 Task: Find directions from Istanbul to Ancient City of  Troy in Turkey.
Action: Mouse moved to (332, 180)
Screenshot: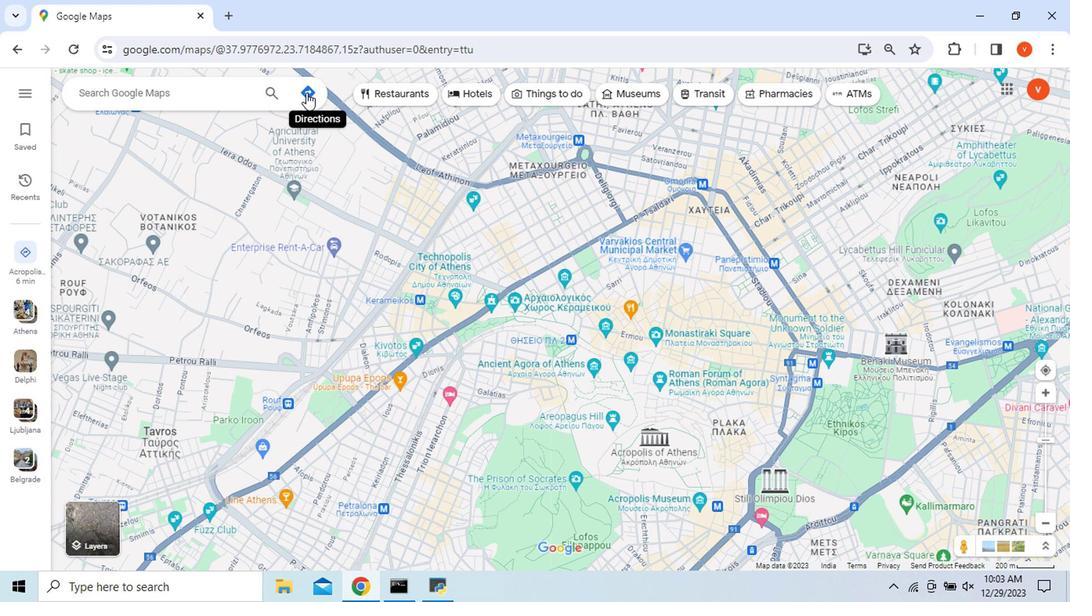 
Action: Mouse pressed left at (332, 180)
Screenshot: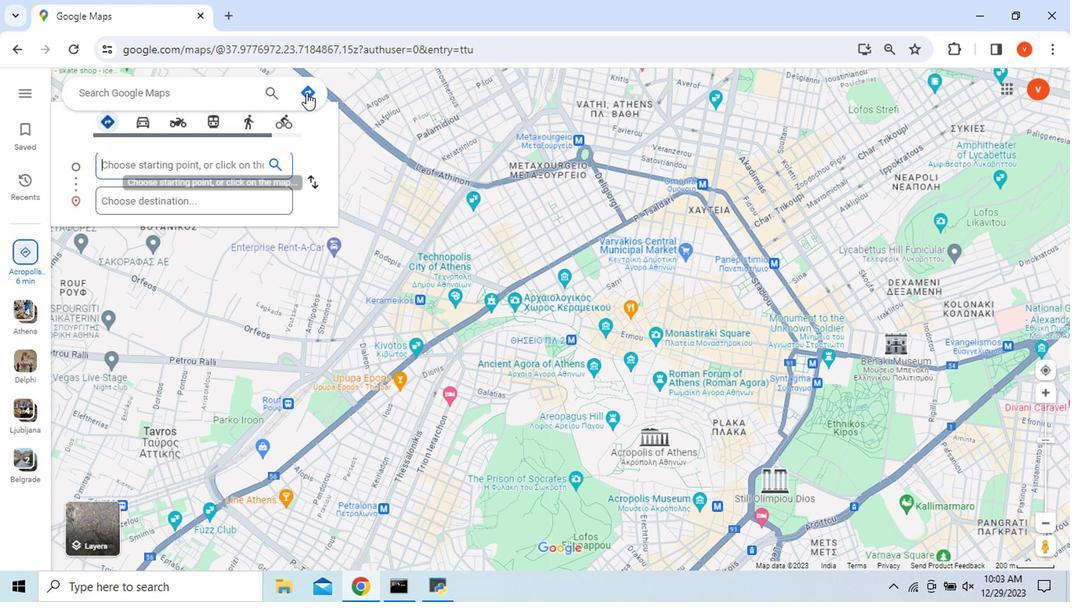 
Action: Mouse moved to (332, 180)
Screenshot: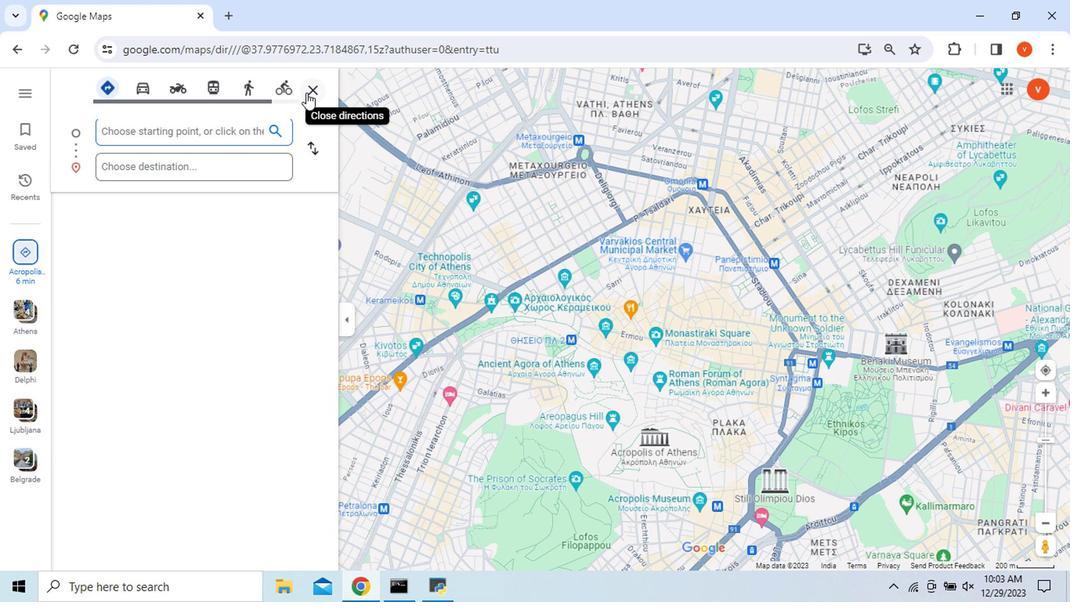 
Action: Key pressed <Key.shift_r>Istanbul
Screenshot: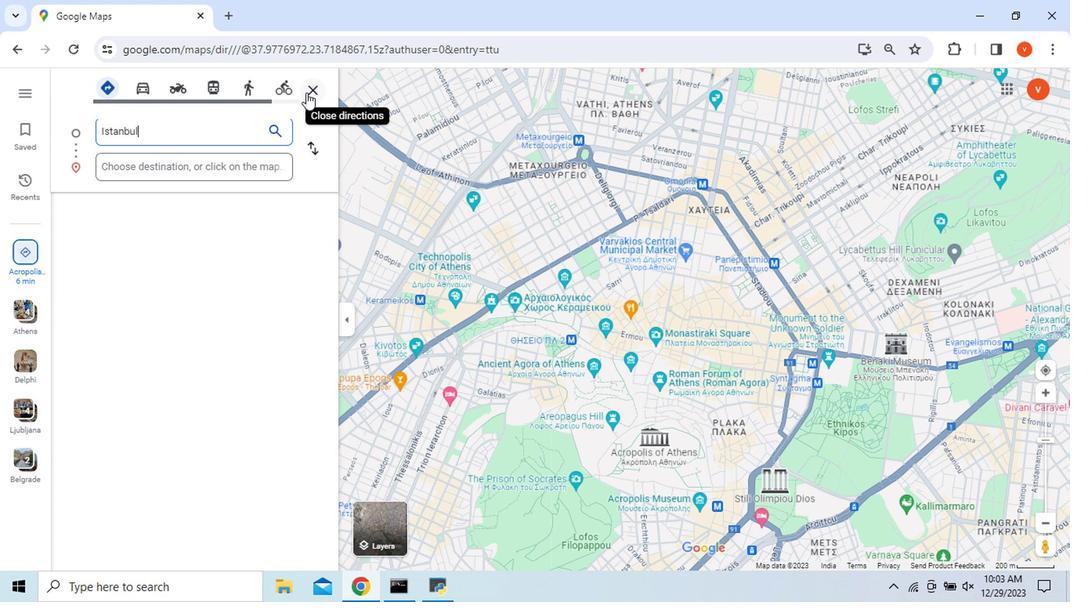 
Action: Mouse moved to (259, 231)
Screenshot: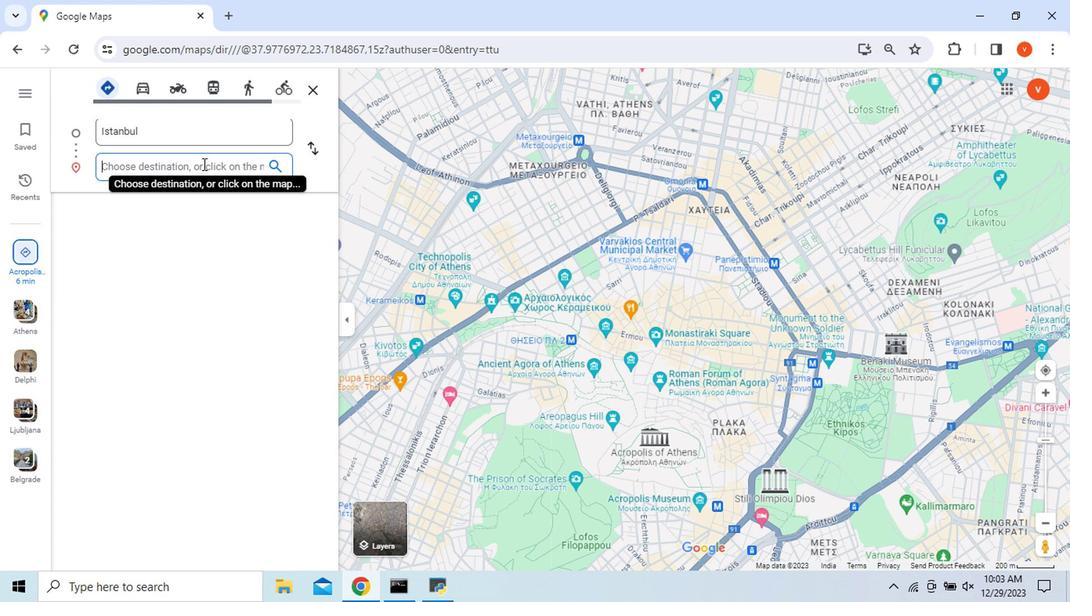 
Action: Mouse pressed left at (259, 231)
Screenshot: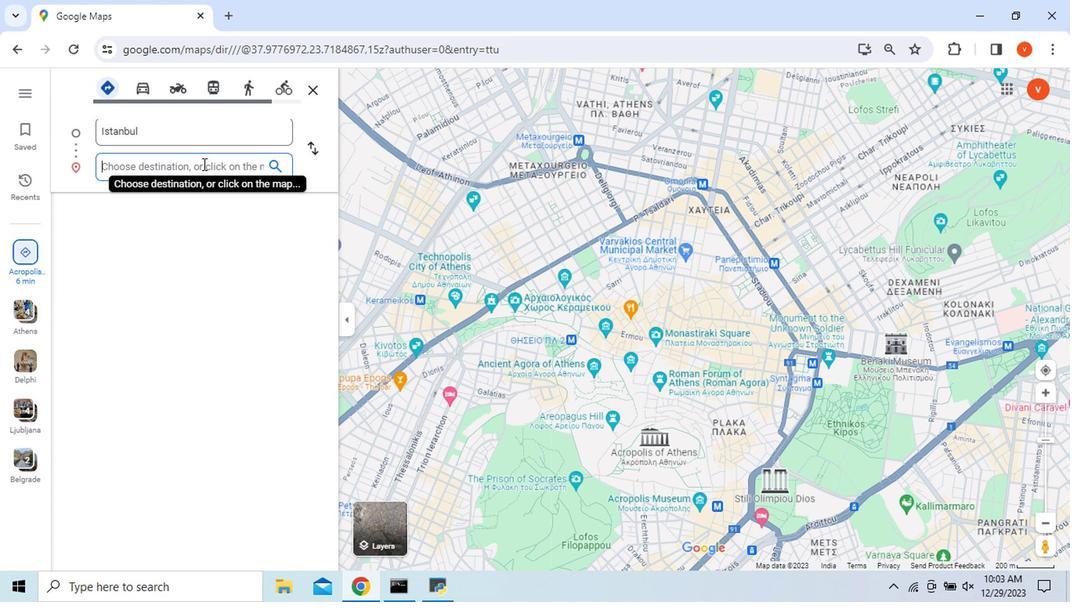 
Action: Mouse moved to (259, 231)
Screenshot: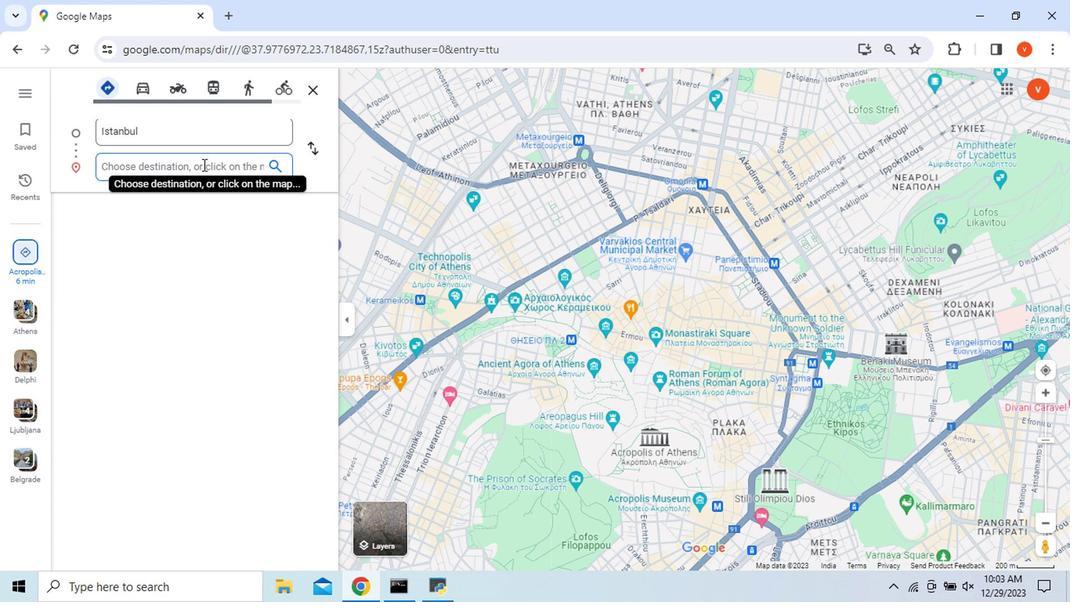 
Action: Key pressed <Key.shift>Troy,<Key.space><Key.shift>Turkey
Screenshot: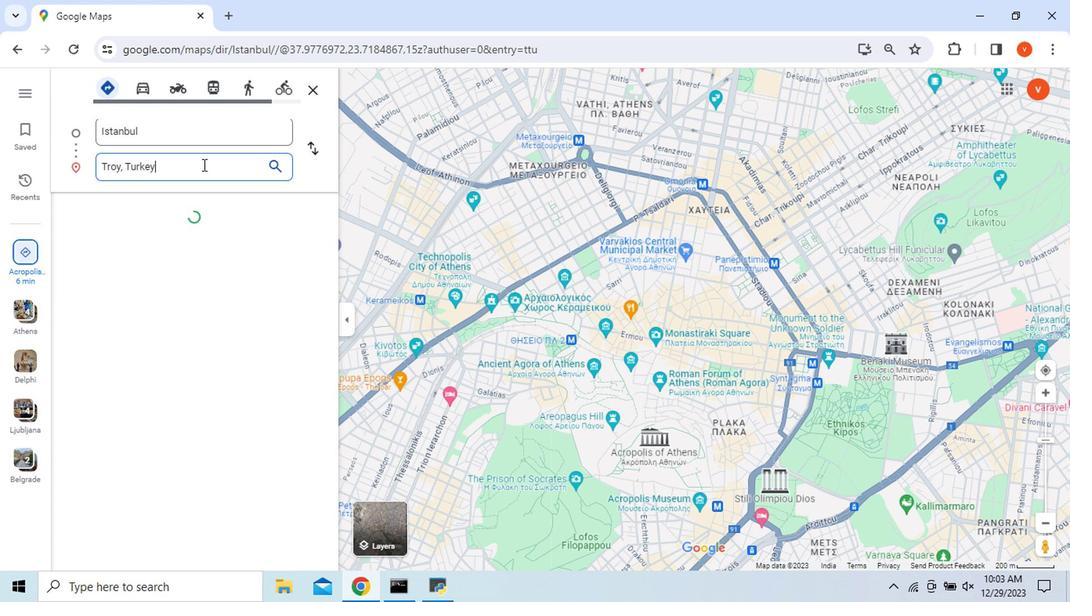 
Action: Mouse moved to (307, 231)
Screenshot: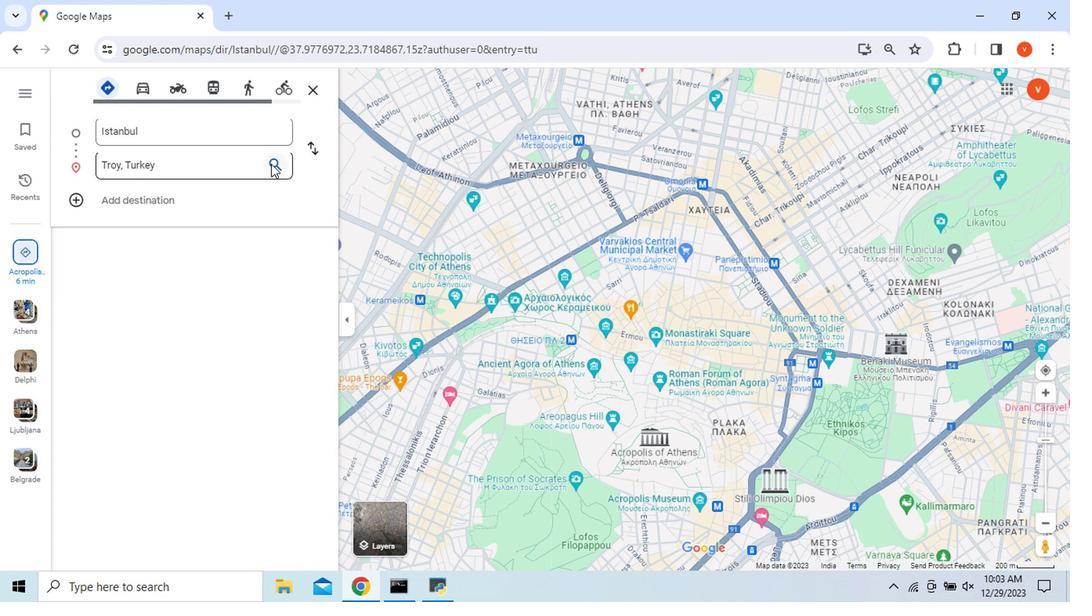 
Action: Mouse pressed left at (307, 231)
Screenshot: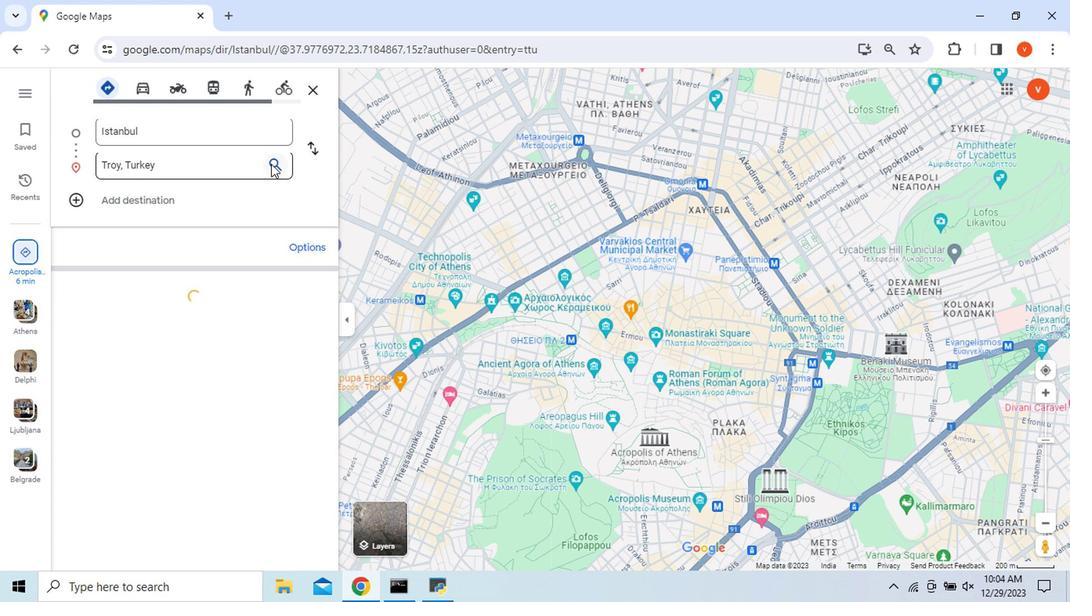 
Action: Mouse moved to (195, 402)
Screenshot: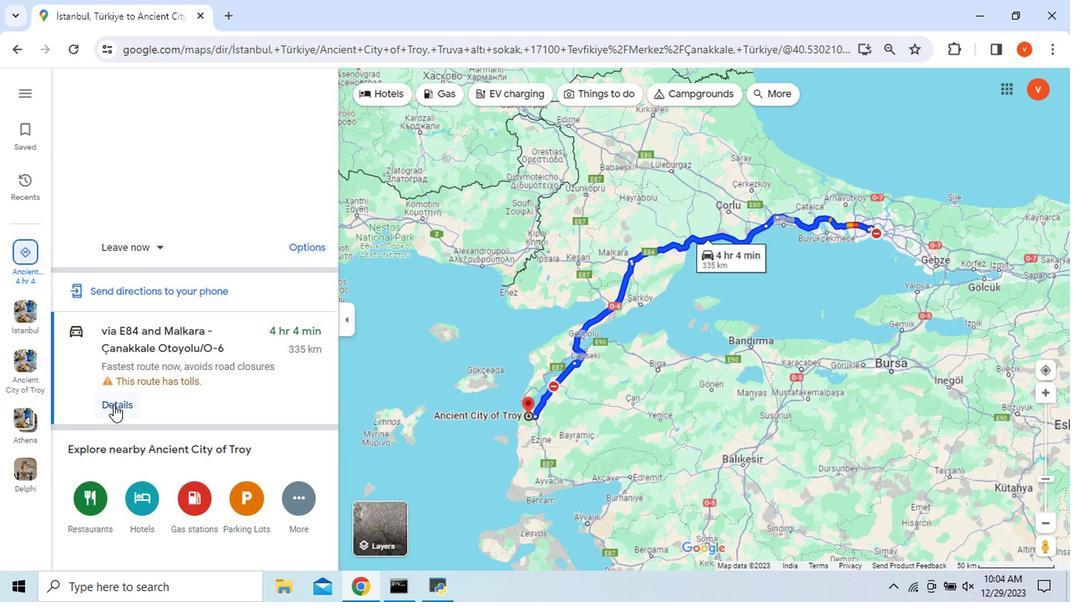 
Action: Mouse pressed left at (195, 402)
Screenshot: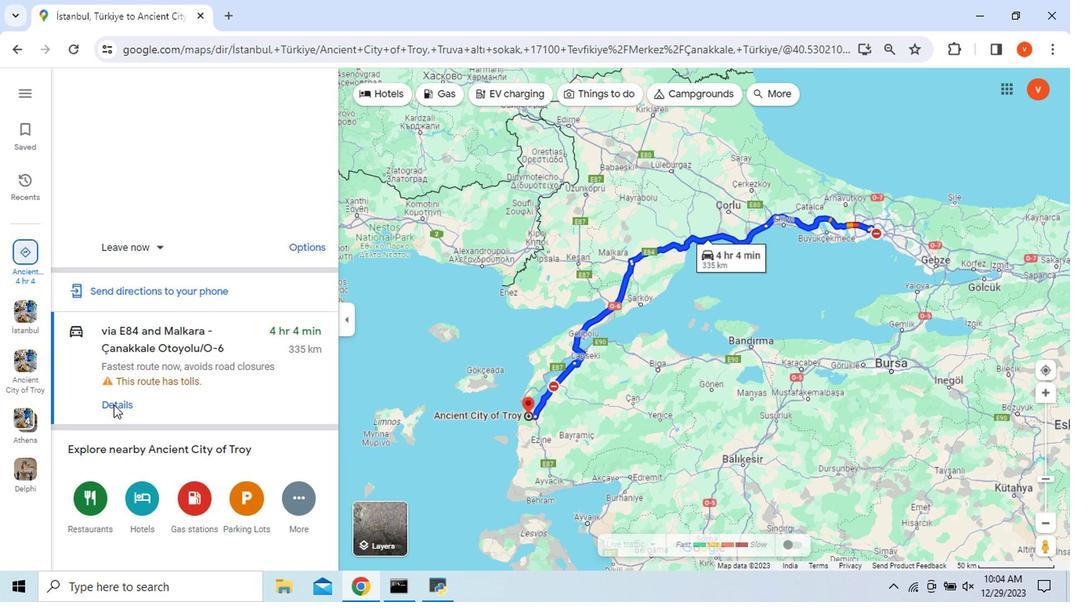 
Action: Mouse moved to (169, 315)
Screenshot: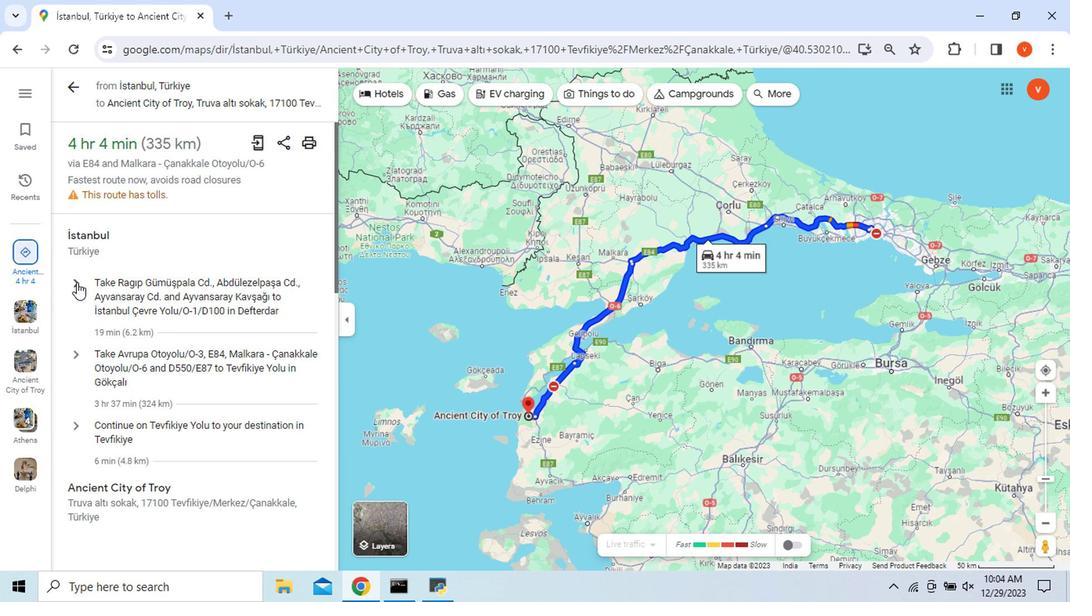 
Action: Mouse pressed left at (169, 315)
Screenshot: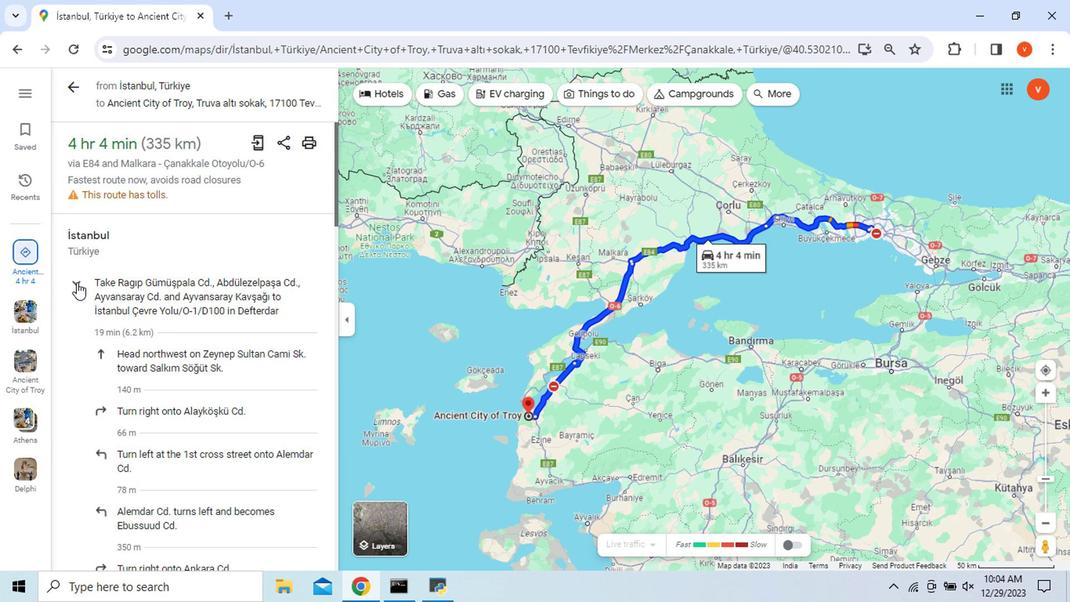 
Action: Mouse moved to (165, 351)
Screenshot: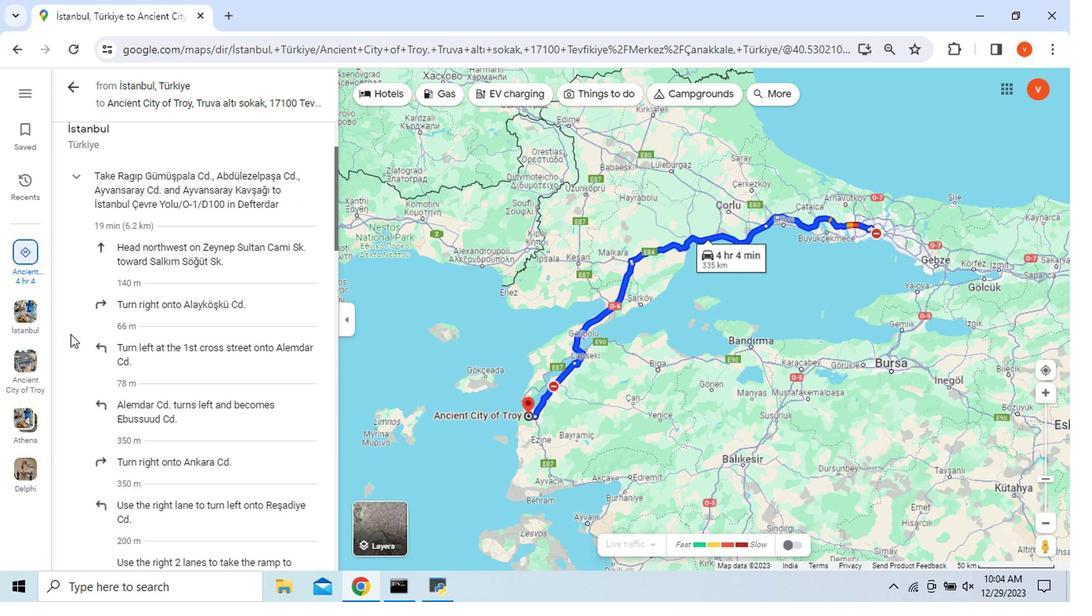 
Action: Mouse scrolled (165, 351) with delta (0, 0)
Screenshot: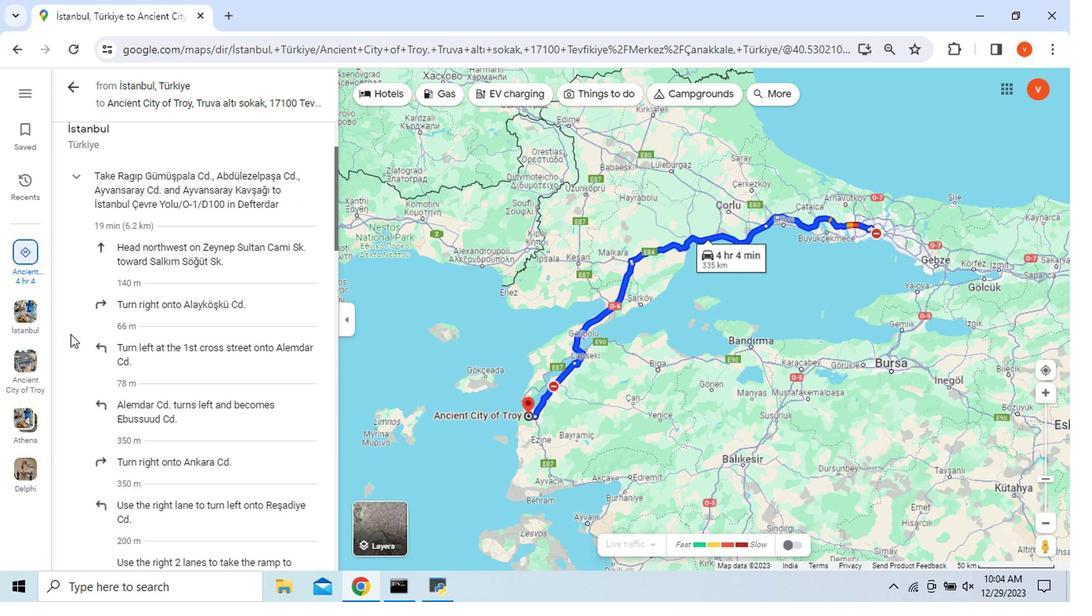 
Action: Mouse moved to (165, 352)
Screenshot: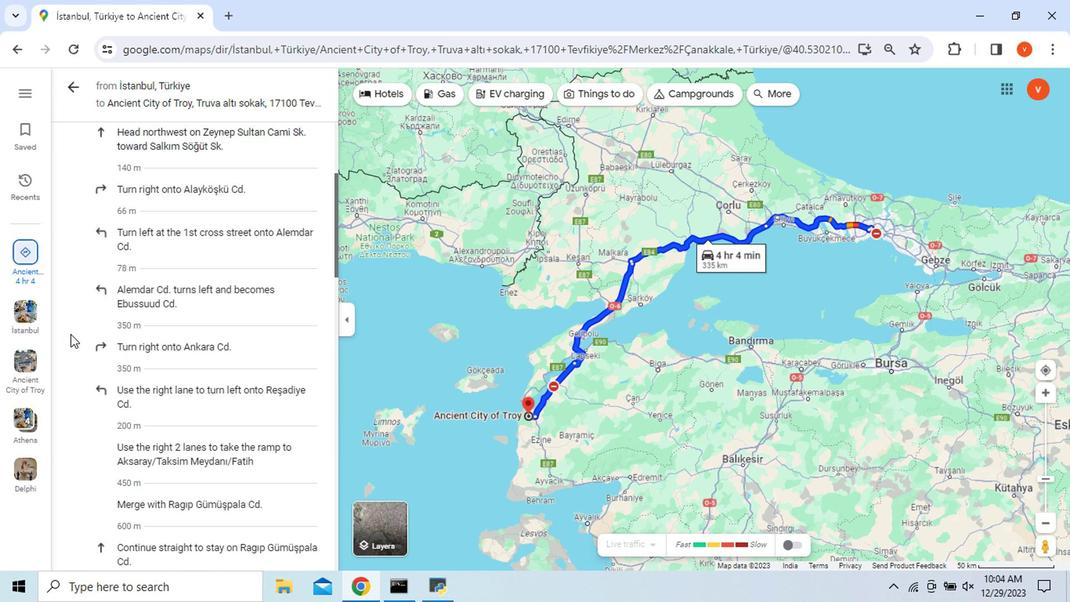 
Action: Mouse scrolled (165, 351) with delta (0, 0)
Screenshot: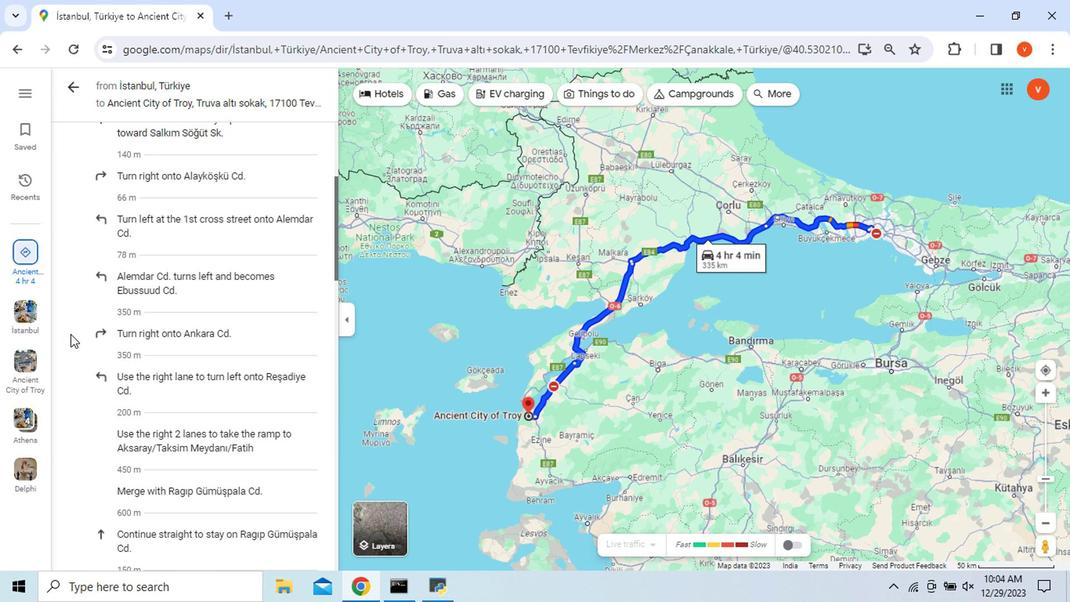 
Action: Mouse scrolled (165, 351) with delta (0, 0)
Screenshot: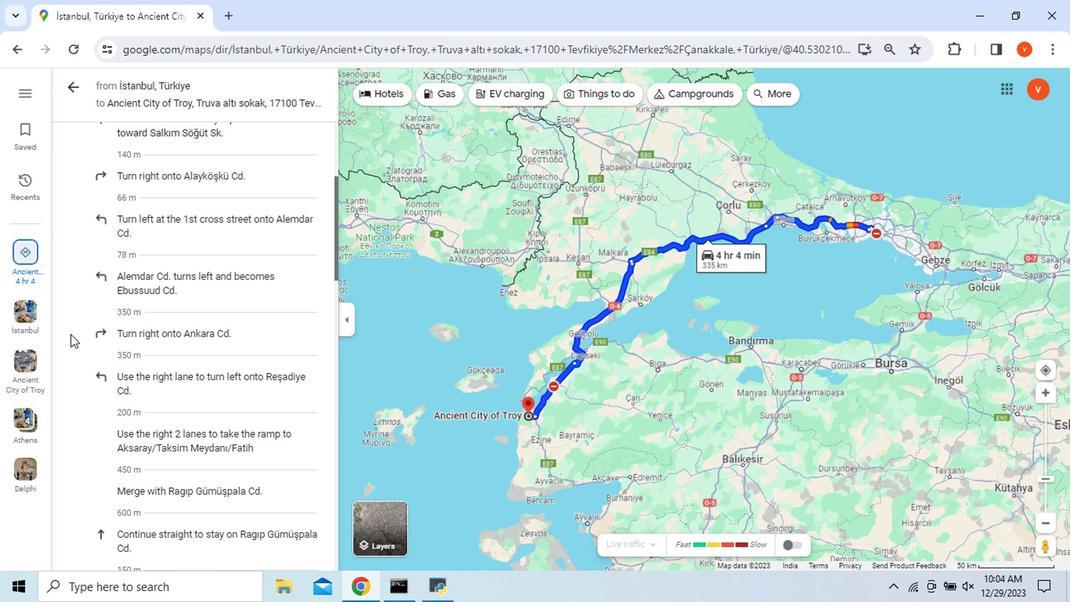 
Action: Mouse scrolled (165, 351) with delta (0, 0)
Screenshot: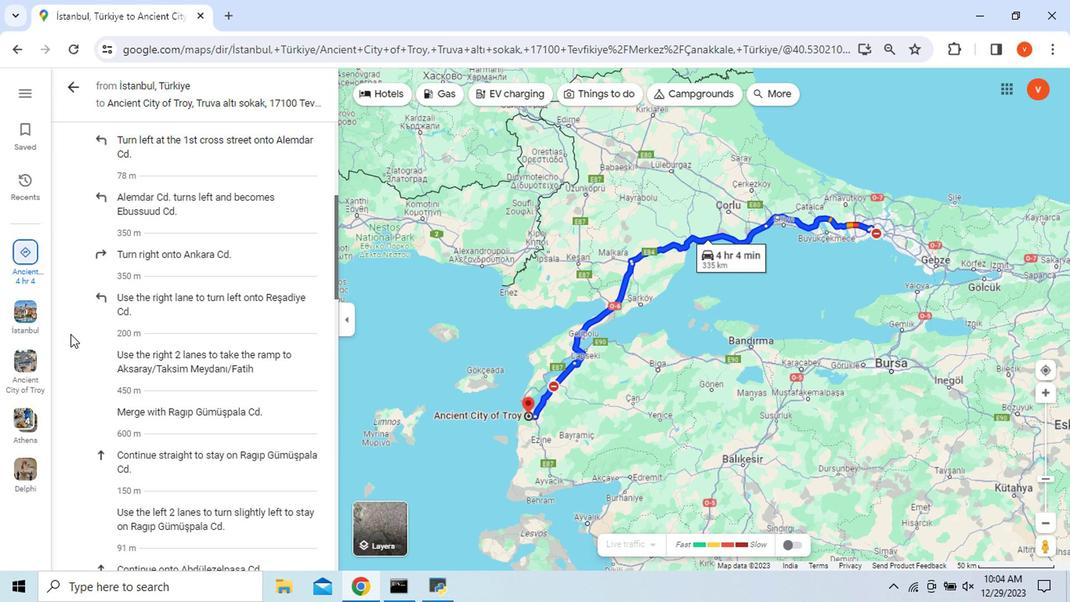 
Action: Mouse scrolled (165, 351) with delta (0, 0)
Screenshot: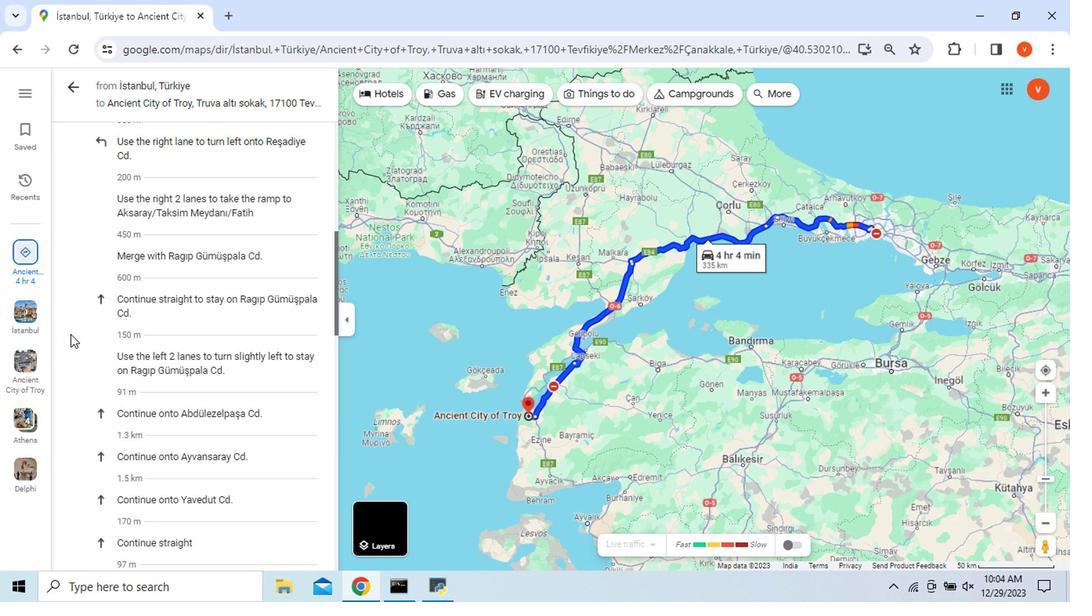 
Action: Mouse scrolled (165, 351) with delta (0, 0)
Screenshot: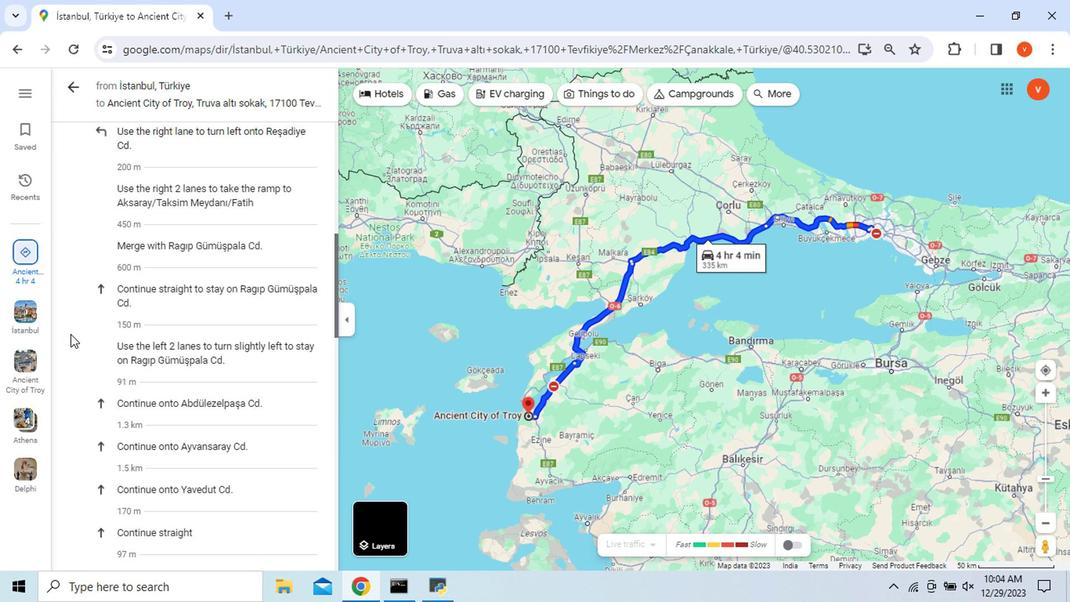
Action: Mouse scrolled (165, 351) with delta (0, 0)
Screenshot: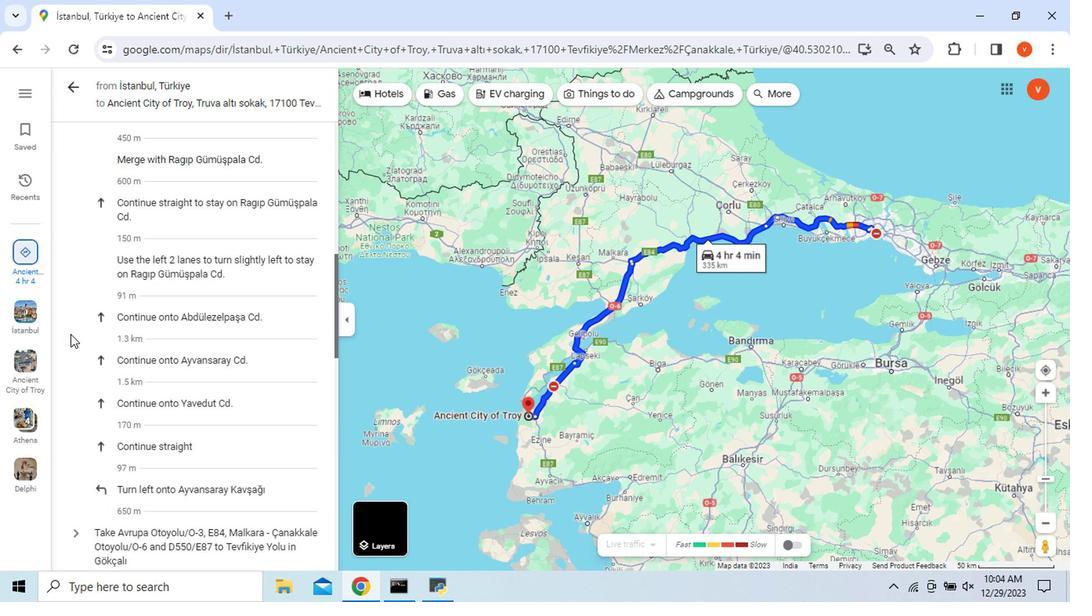 
Action: Mouse scrolled (165, 351) with delta (0, 0)
Screenshot: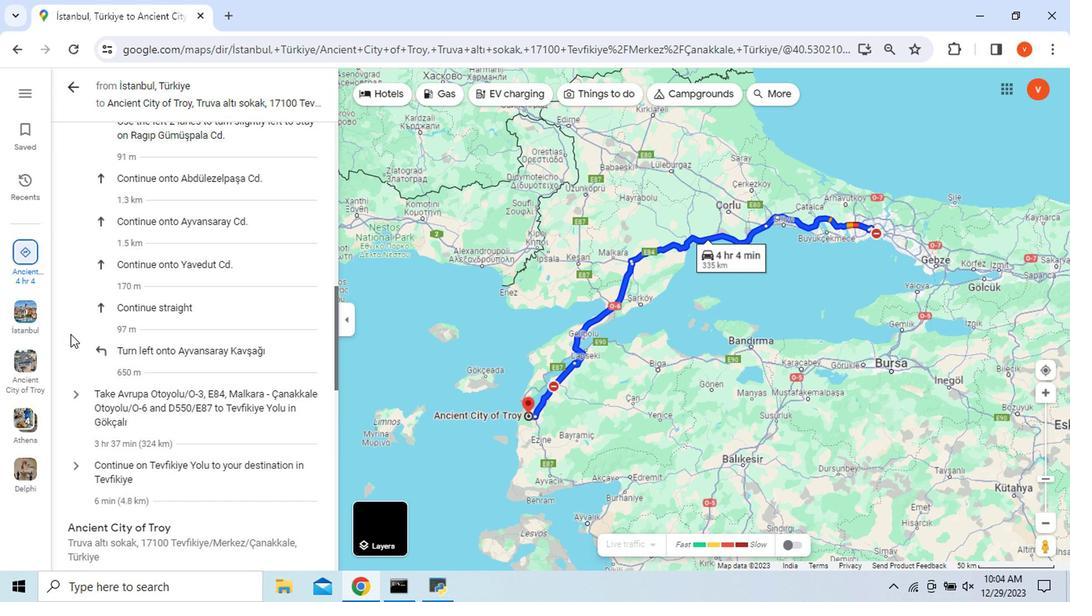 
Action: Mouse scrolled (165, 351) with delta (0, 0)
Screenshot: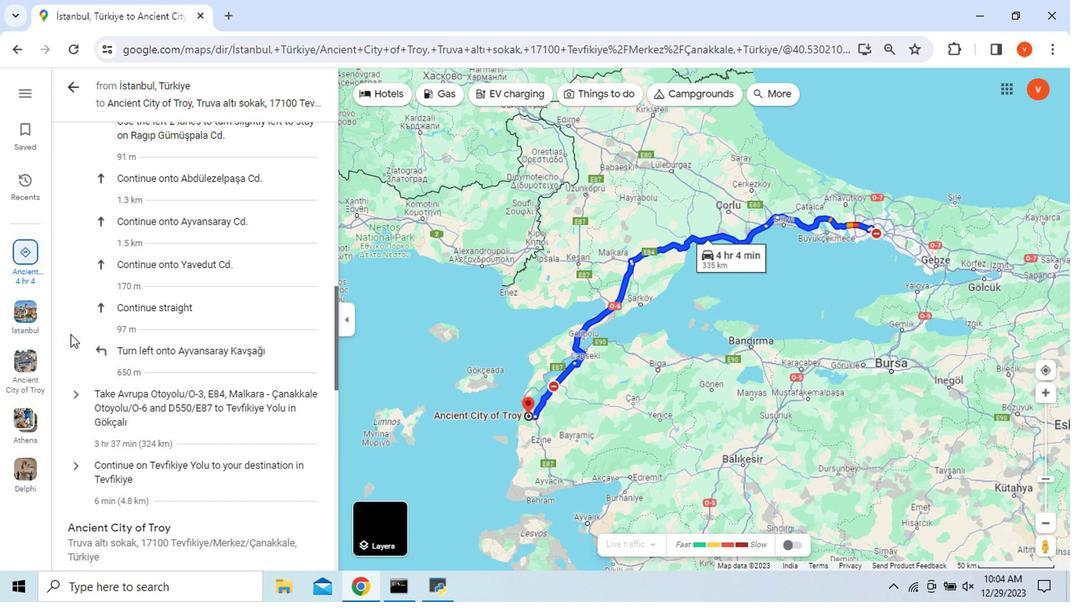 
Action: Mouse moved to (169, 399)
Screenshot: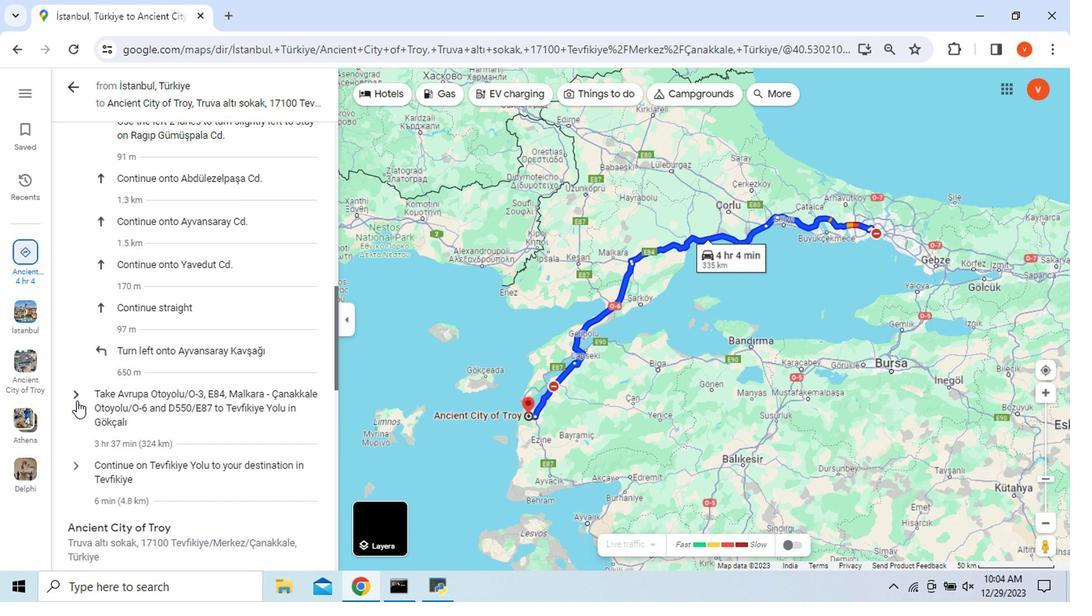 
Action: Mouse pressed left at (169, 399)
Screenshot: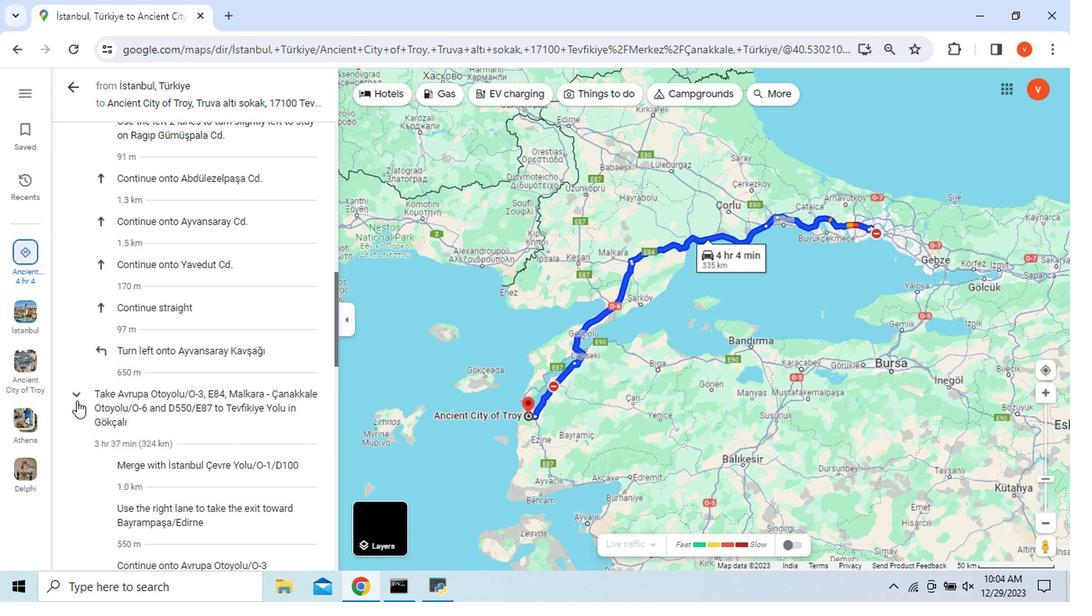 
Action: Mouse scrolled (169, 399) with delta (0, 0)
Screenshot: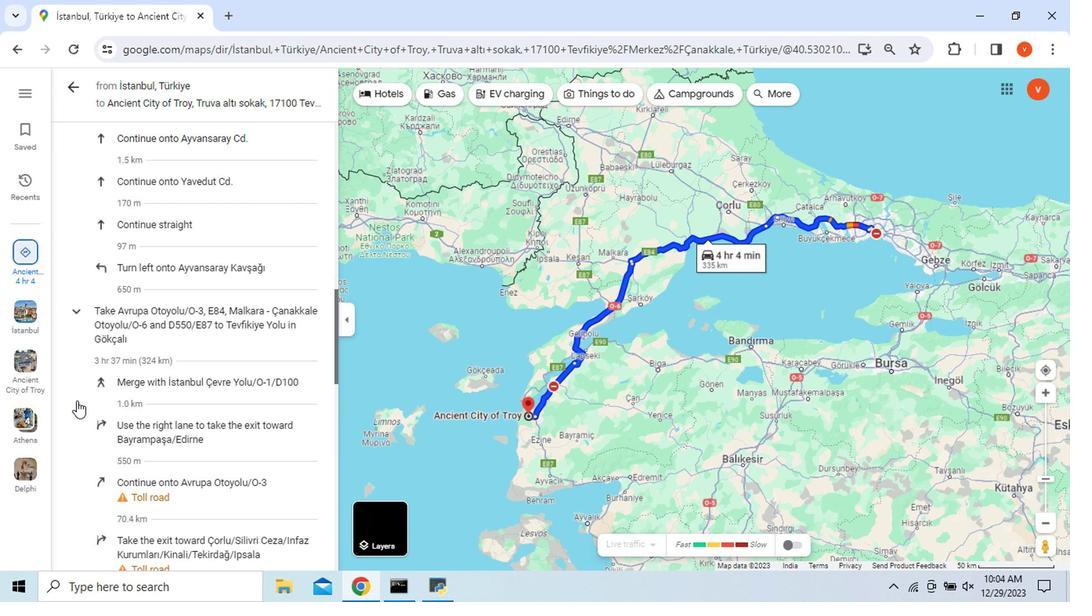 
Action: Mouse scrolled (169, 399) with delta (0, 0)
Screenshot: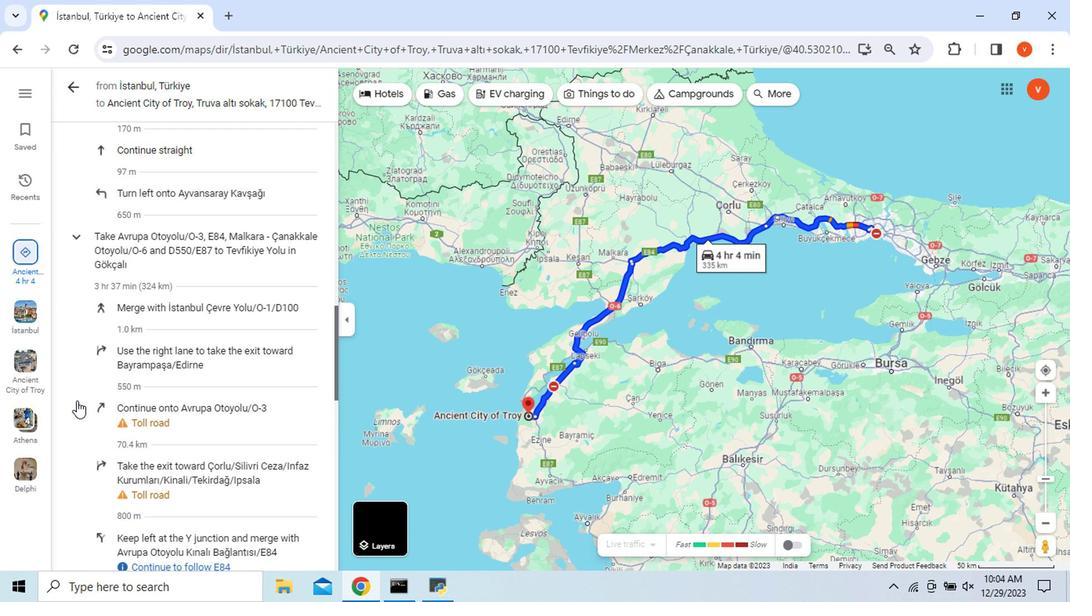 
Action: Mouse scrolled (169, 399) with delta (0, 0)
Screenshot: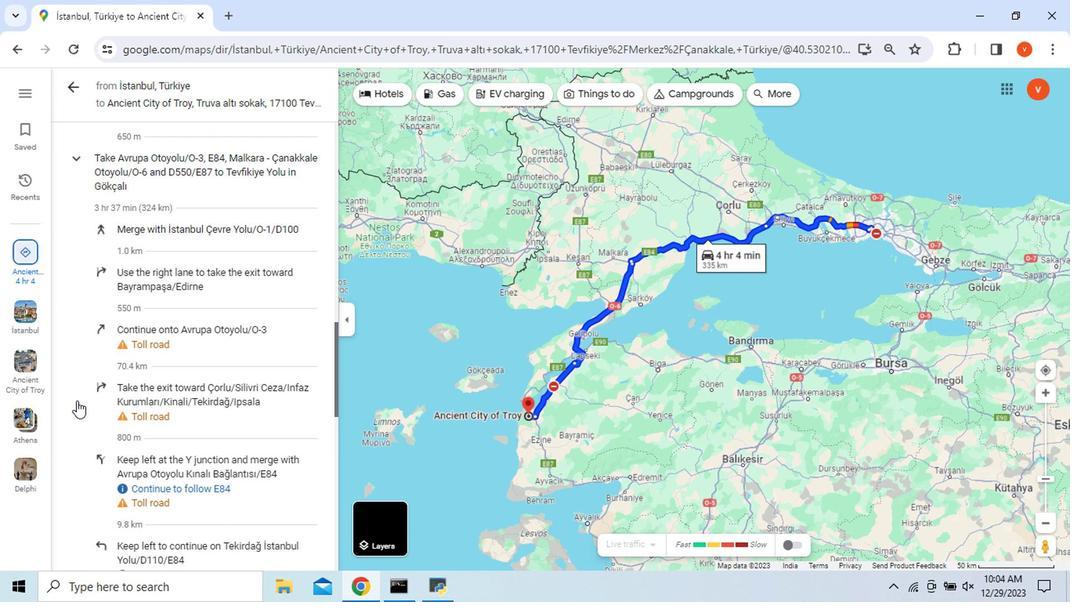 
Action: Mouse scrolled (169, 399) with delta (0, 0)
Screenshot: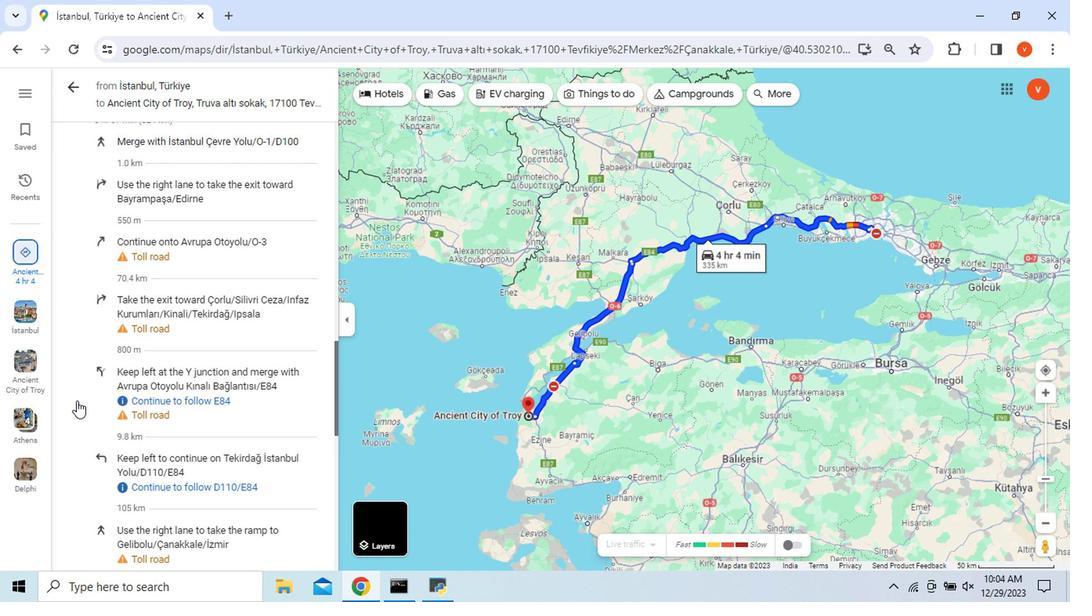 
Action: Mouse scrolled (169, 399) with delta (0, 0)
Screenshot: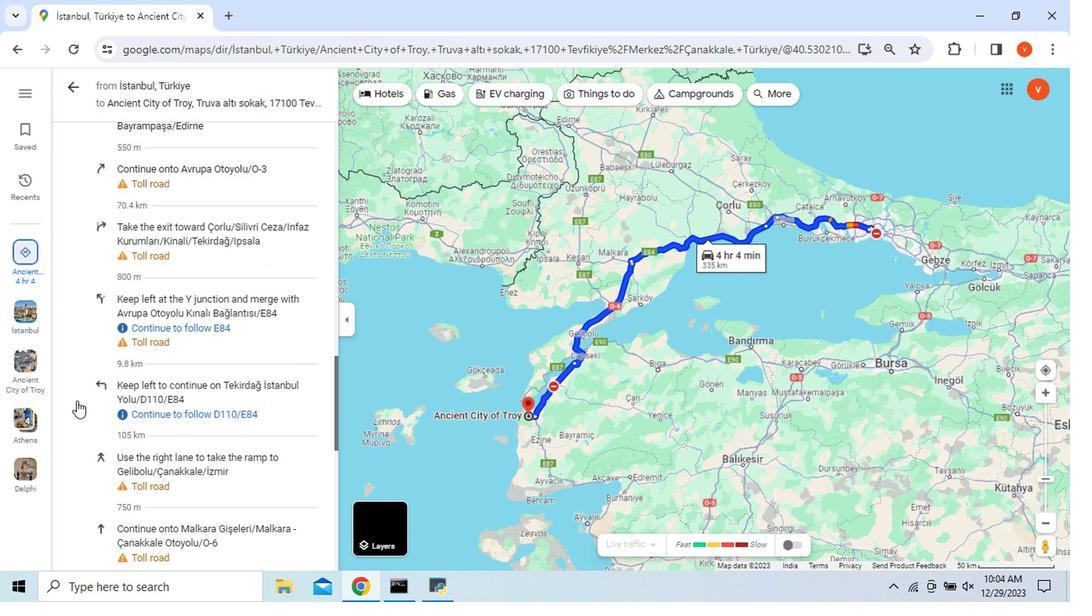 
Action: Mouse scrolled (169, 399) with delta (0, 0)
Screenshot: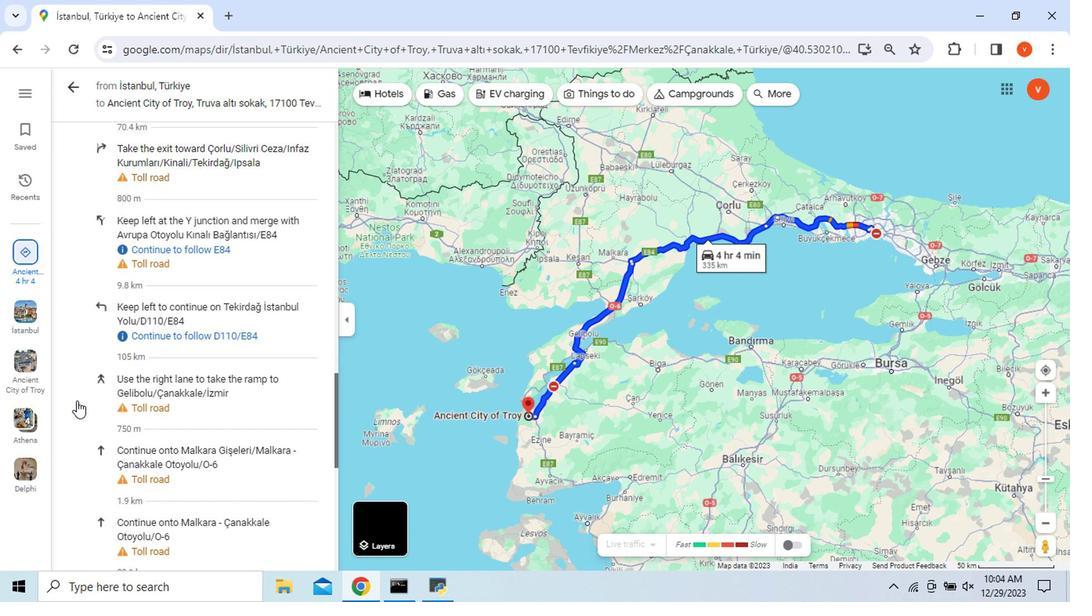 
Action: Mouse scrolled (169, 399) with delta (0, 0)
Screenshot: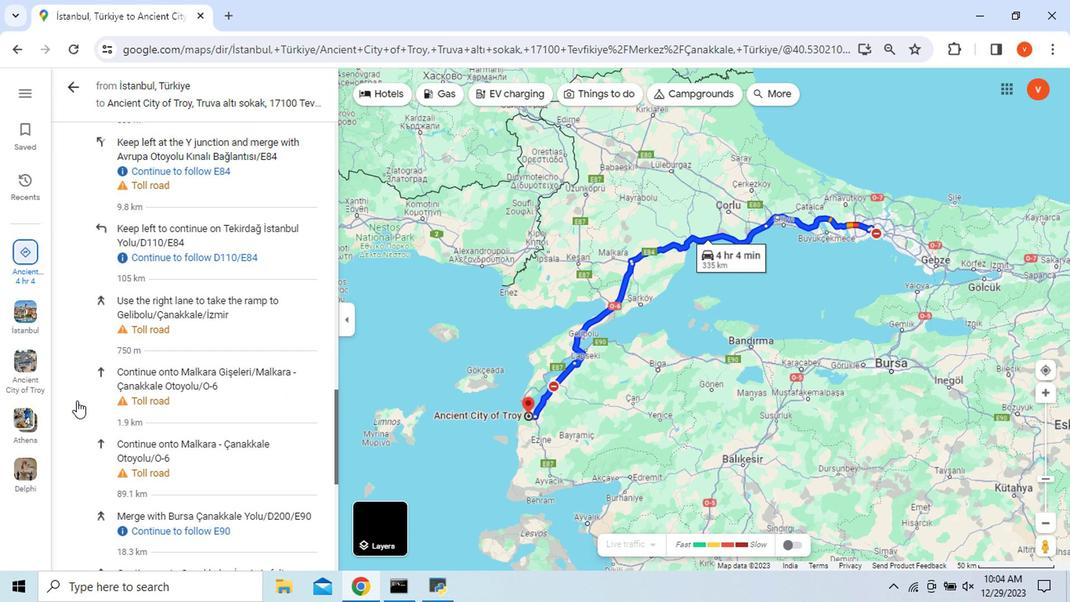 
Action: Mouse scrolled (169, 399) with delta (0, 0)
Screenshot: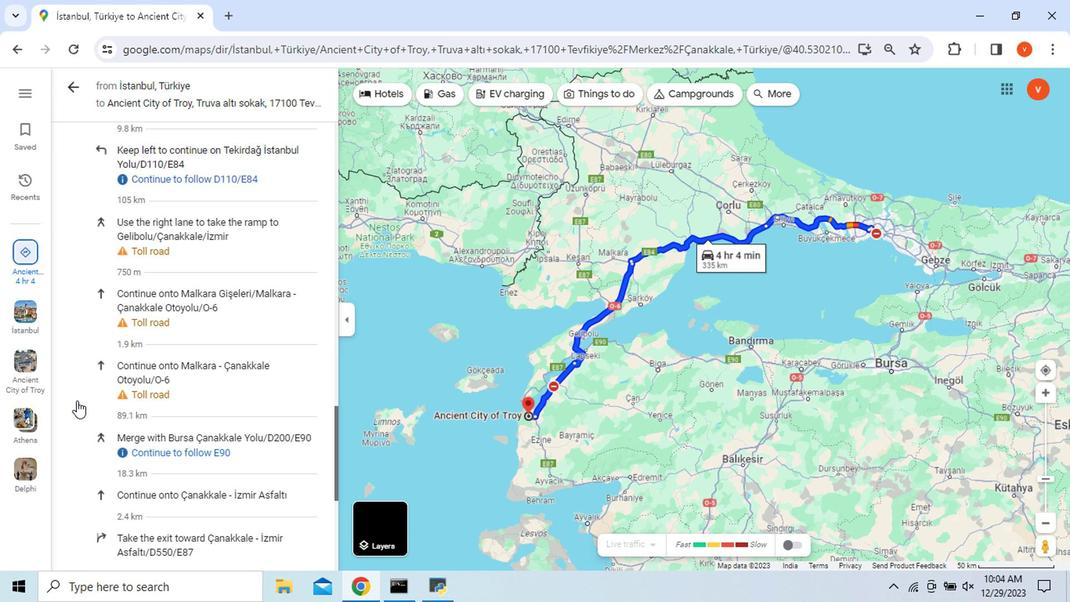
Action: Mouse scrolled (169, 399) with delta (0, 0)
Screenshot: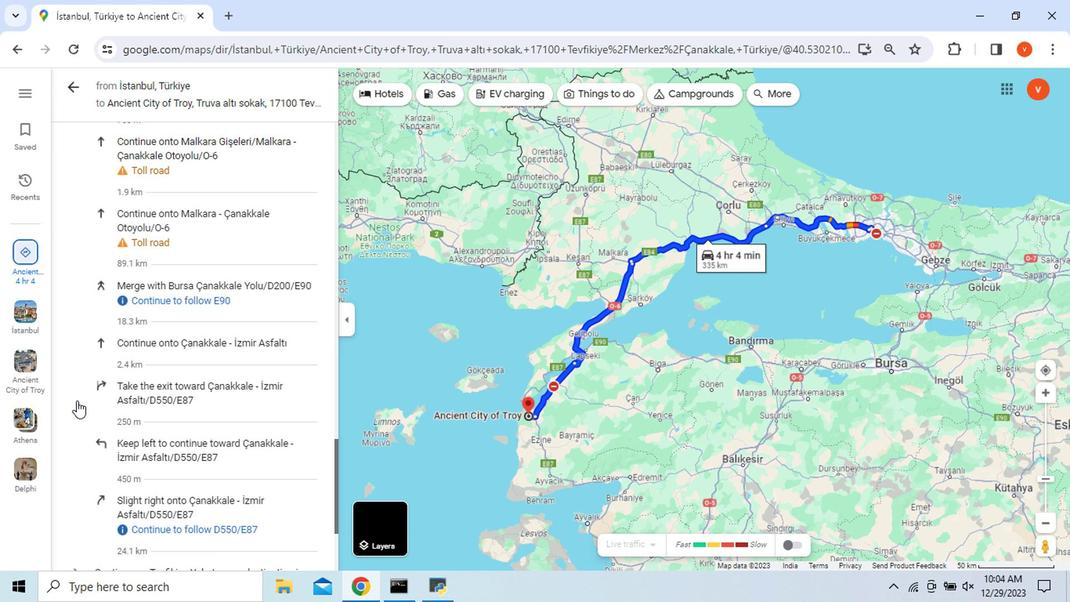 
Action: Mouse scrolled (169, 399) with delta (0, 0)
Screenshot: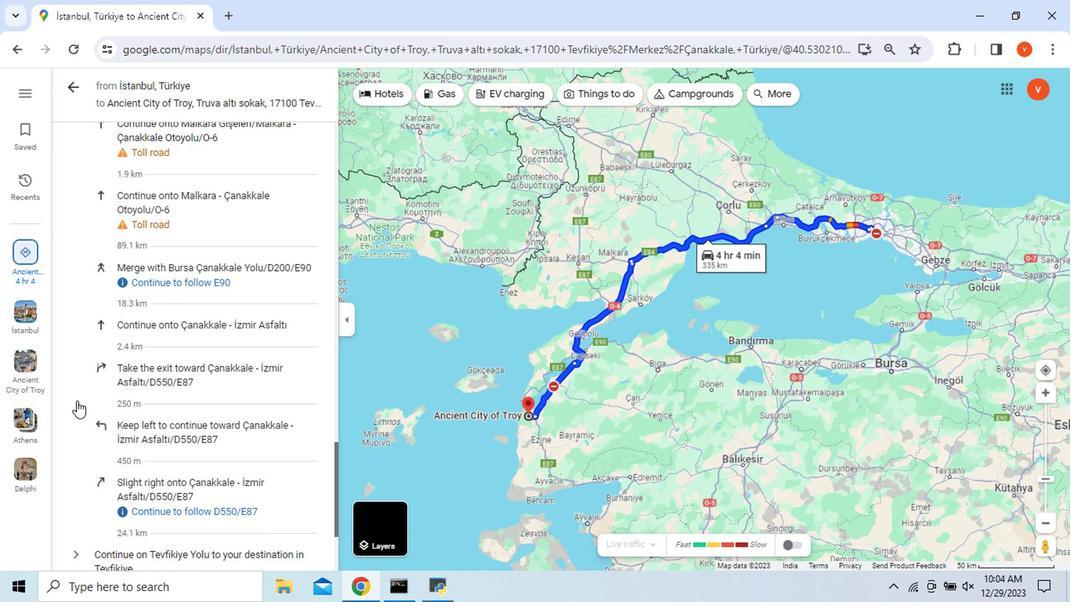
Action: Mouse scrolled (169, 399) with delta (0, 0)
Screenshot: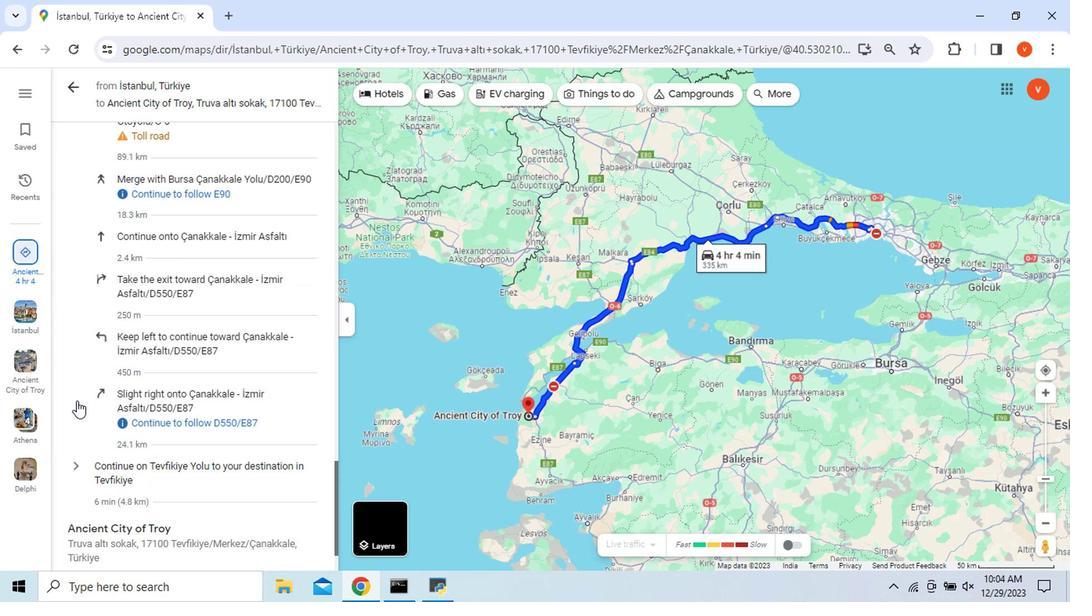 
Action: Mouse scrolled (169, 399) with delta (0, 0)
Screenshot: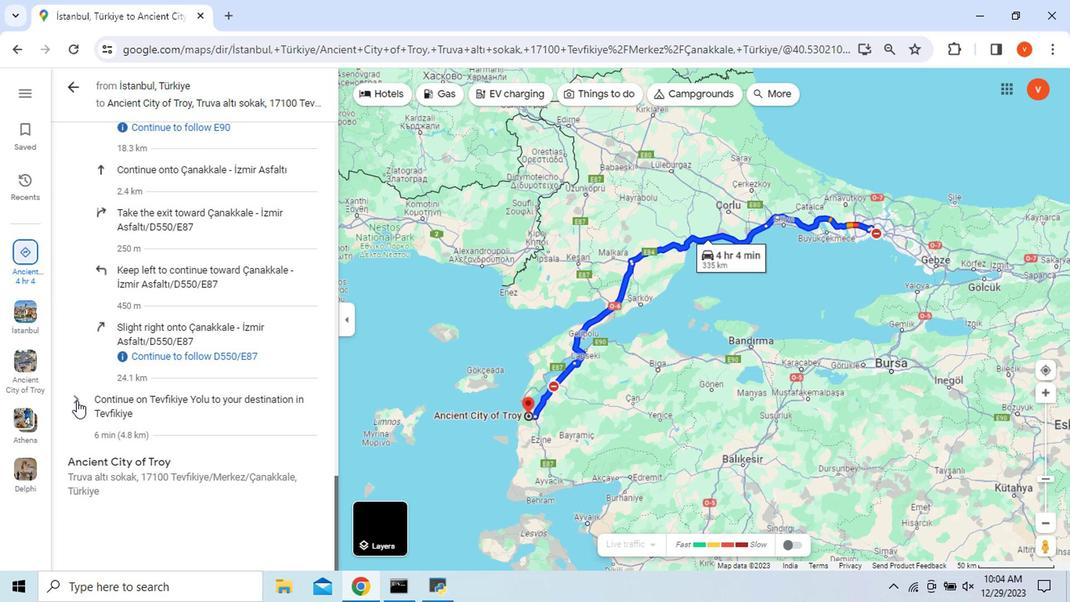 
Action: Mouse scrolled (169, 399) with delta (0, 0)
Screenshot: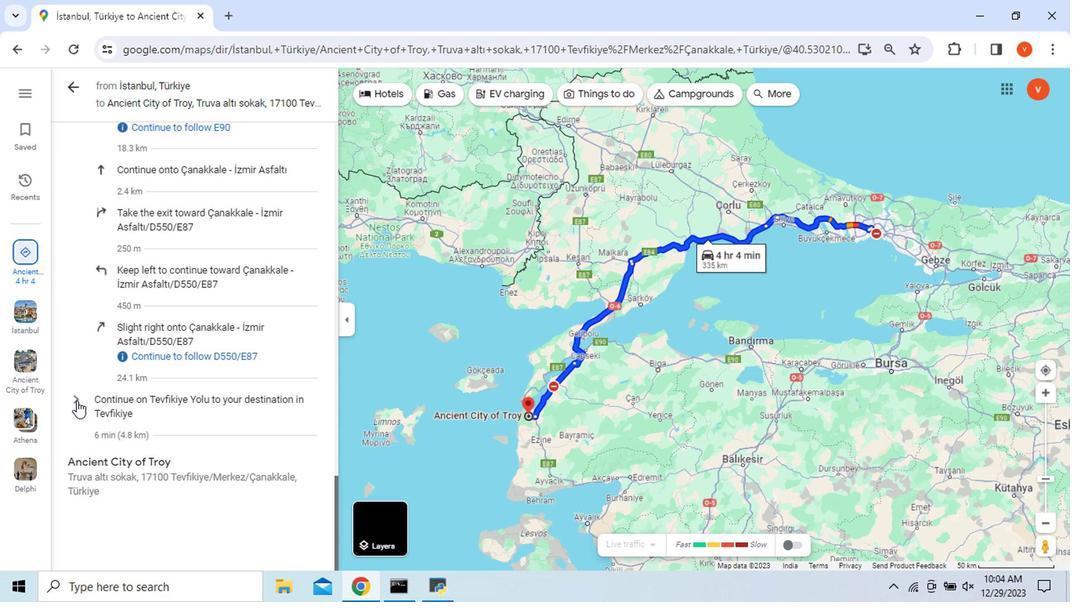 
Action: Mouse pressed left at (169, 399)
Screenshot: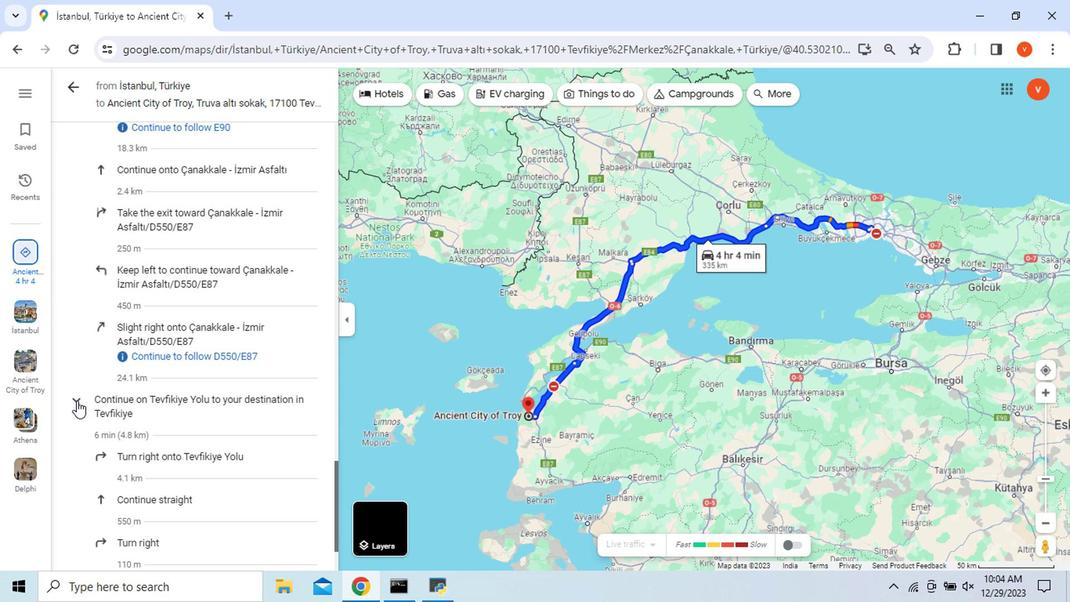 
Action: Mouse scrolled (169, 399) with delta (0, 0)
Screenshot: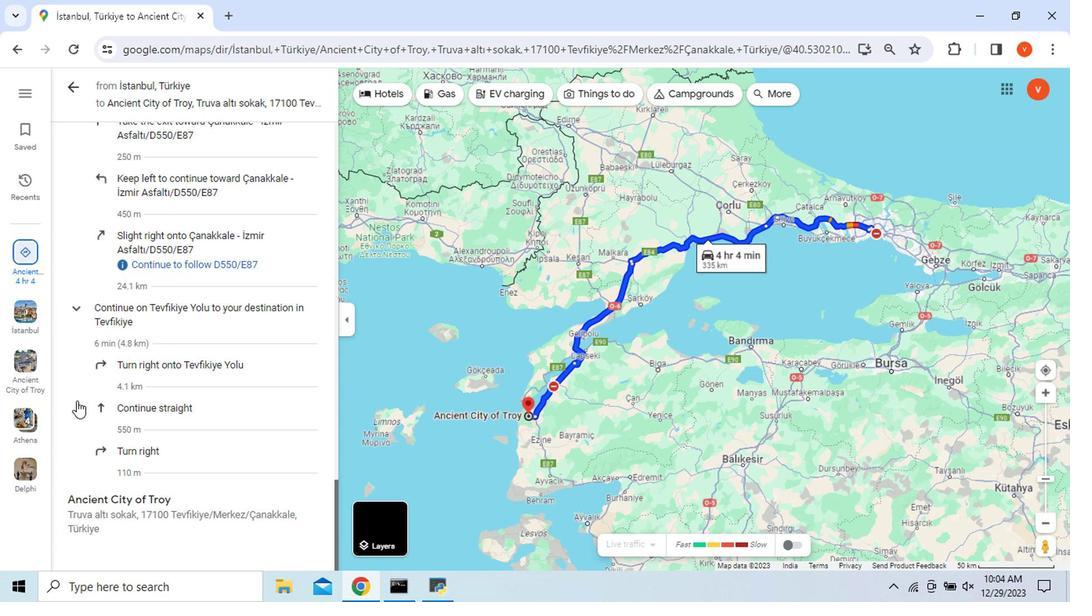 
Action: Mouse scrolled (169, 399) with delta (0, 0)
Screenshot: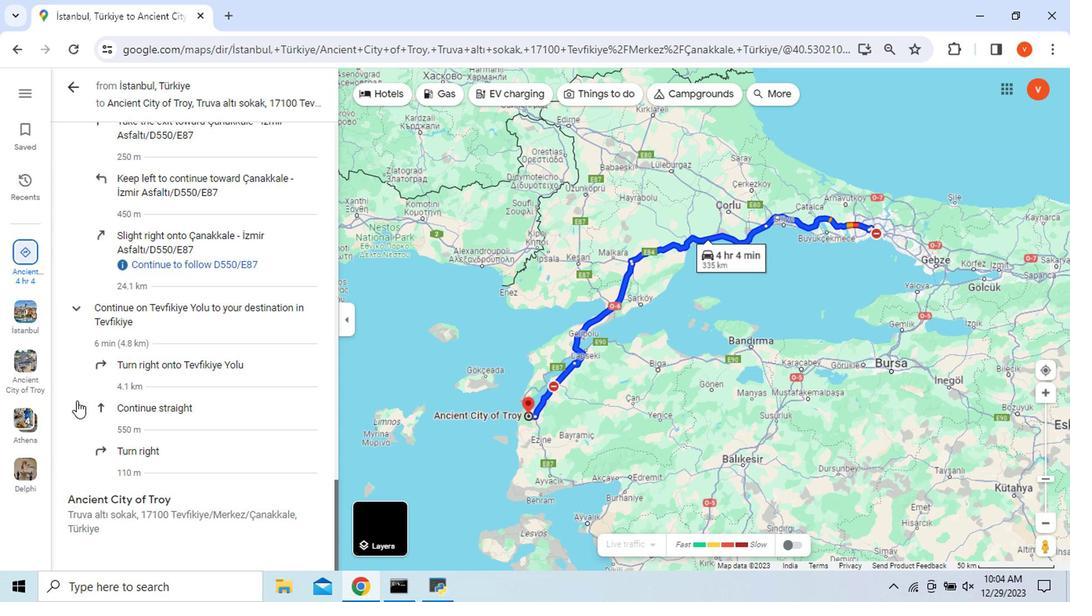 
Action: Mouse scrolled (169, 399) with delta (0, 0)
Screenshot: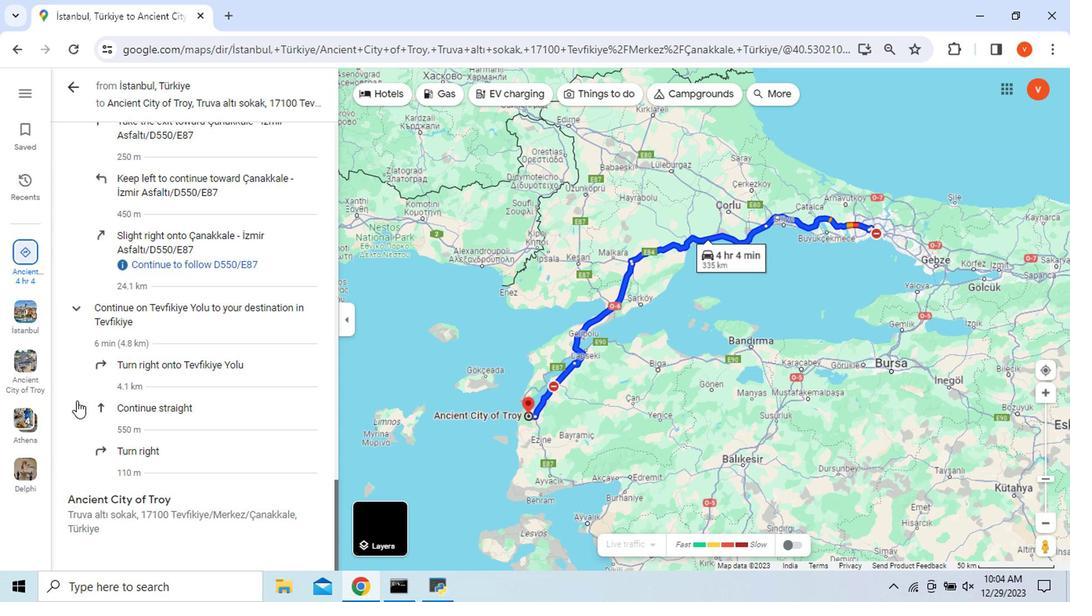 
Action: Mouse moved to (166, 174)
Screenshot: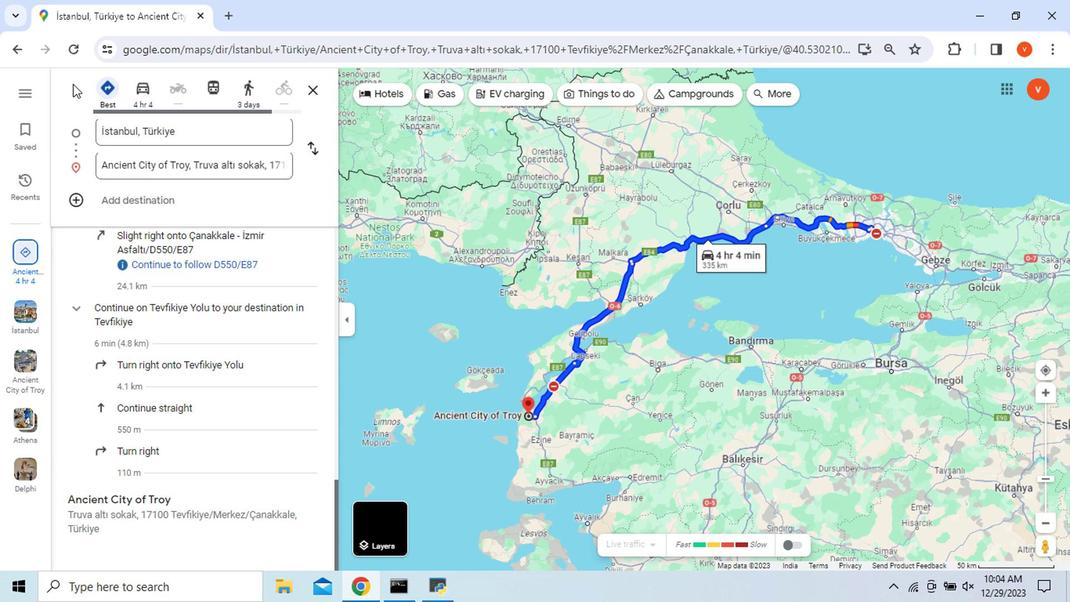 
Action: Mouse pressed left at (166, 174)
Screenshot: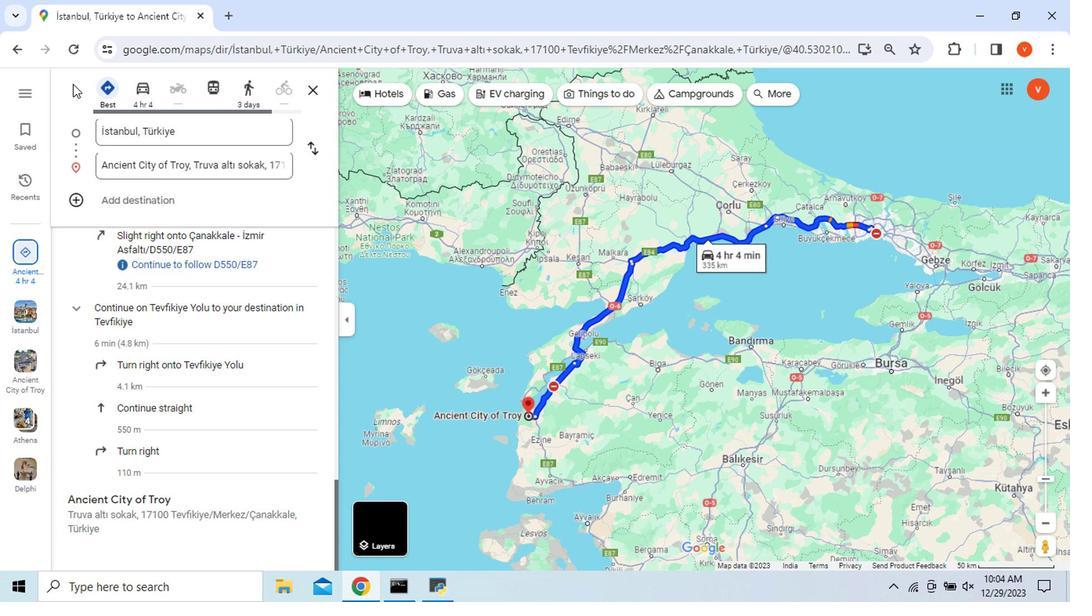 
Action: Mouse moved to (1034, 488)
Screenshot: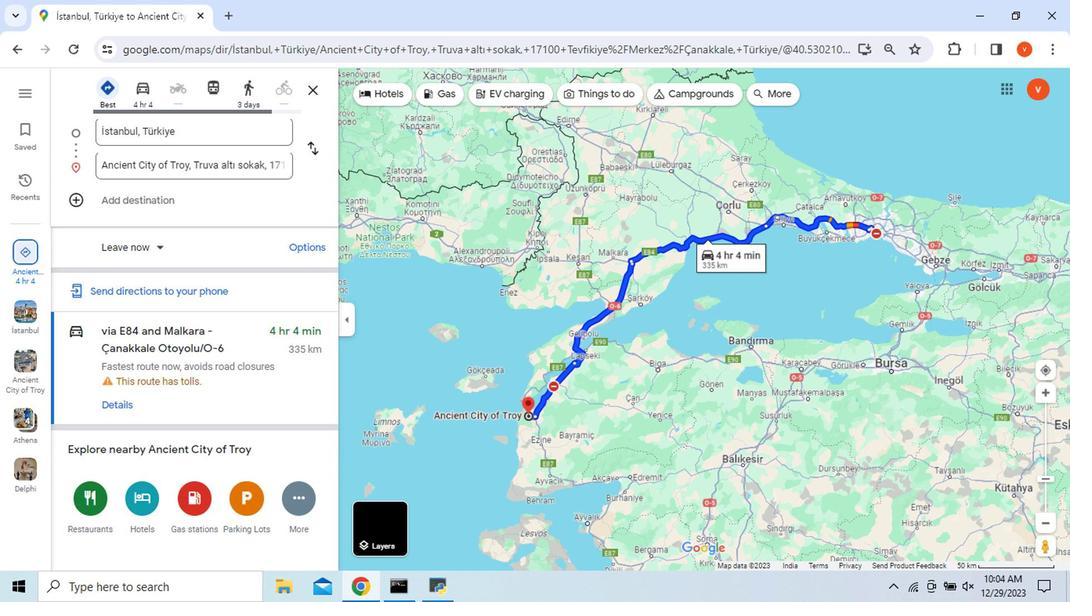 
